 Task: Plan a road trip along the Pacific Coast Highway from Los Angeles, California, to San Diego, California.
Action: Mouse pressed left at (190, 57)
Screenshot: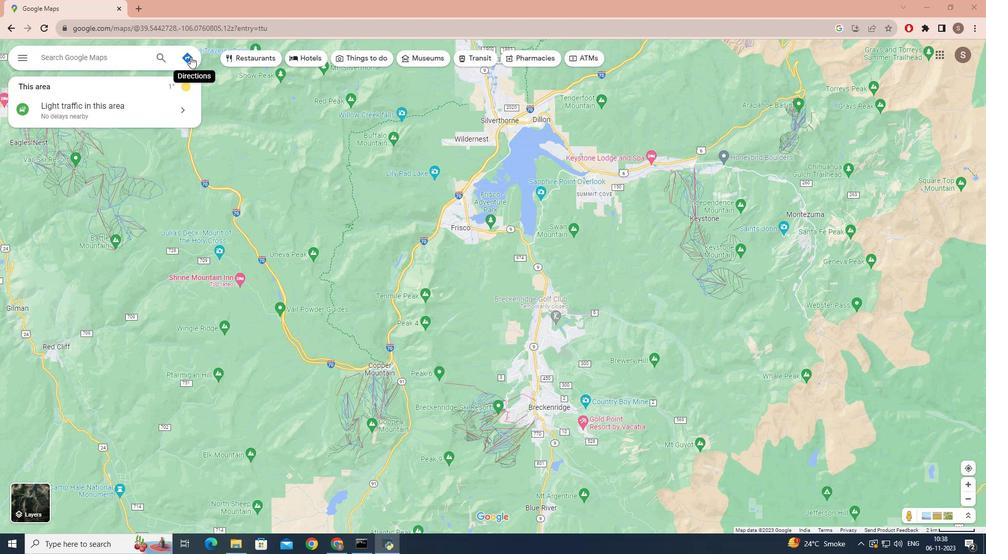 
Action: Mouse moved to (109, 82)
Screenshot: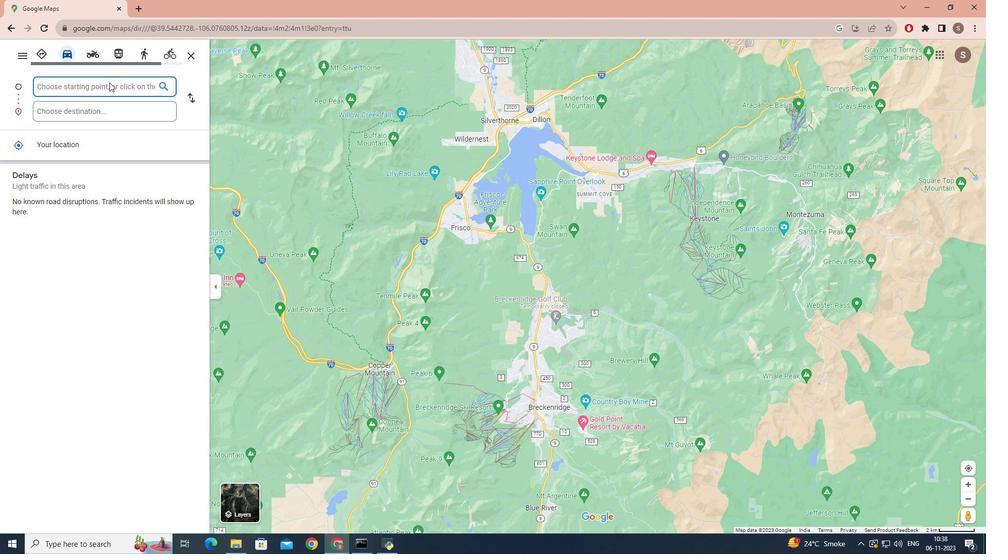 
Action: Mouse pressed left at (109, 82)
Screenshot: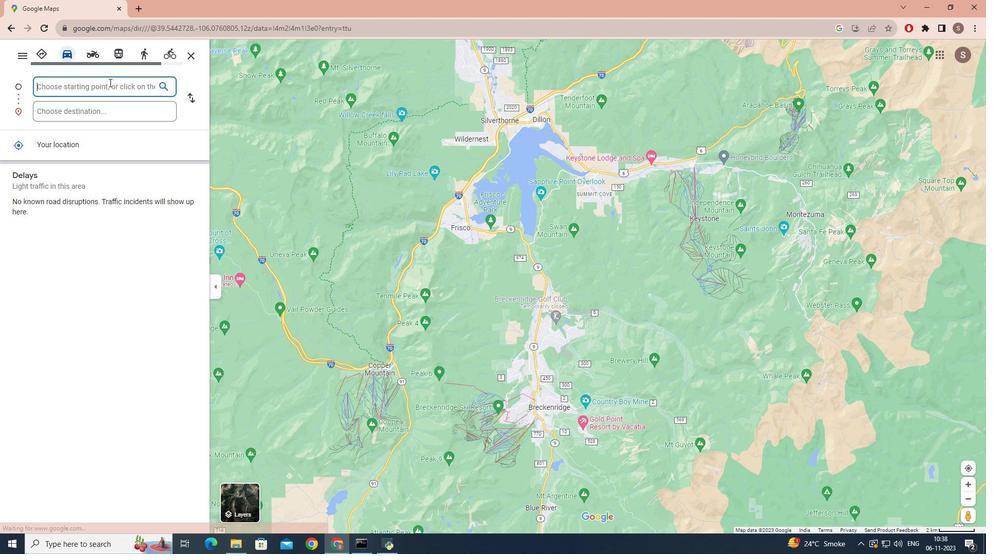 
Action: Key pressed <Key.caps_lock>L<Key.caps_lock>os<Key.space>angeless<Key.backspace>,california
Screenshot: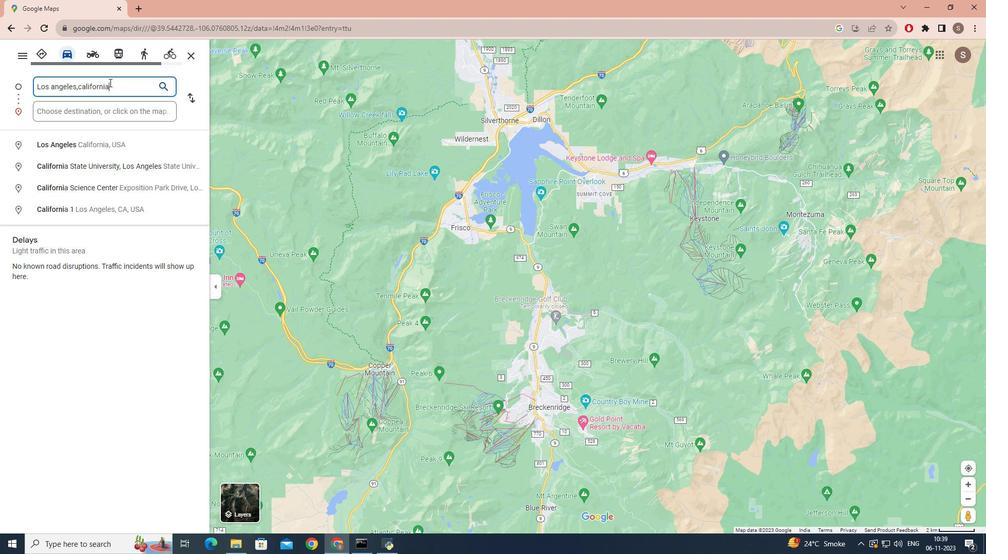 
Action: Mouse moved to (104, 110)
Screenshot: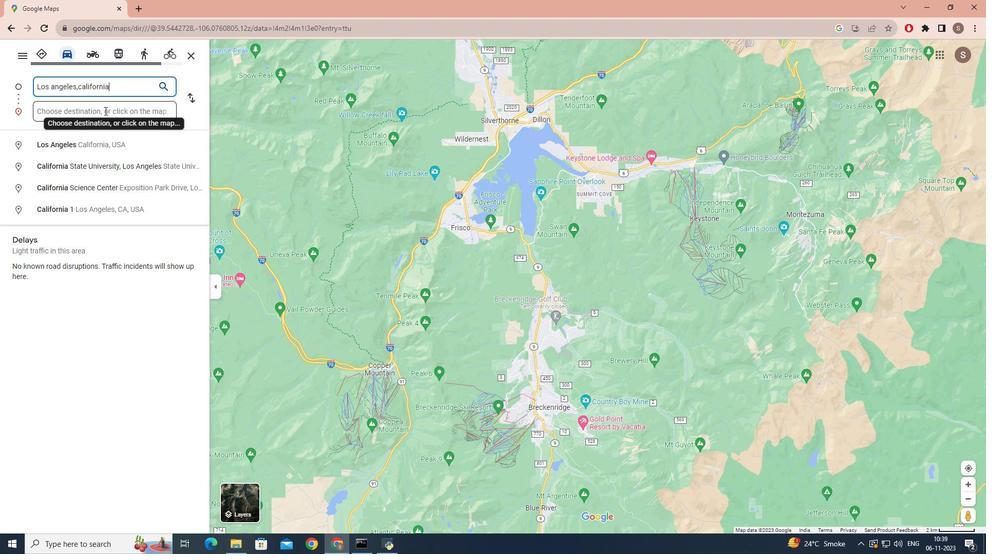 
Action: Mouse pressed left at (104, 110)
Screenshot: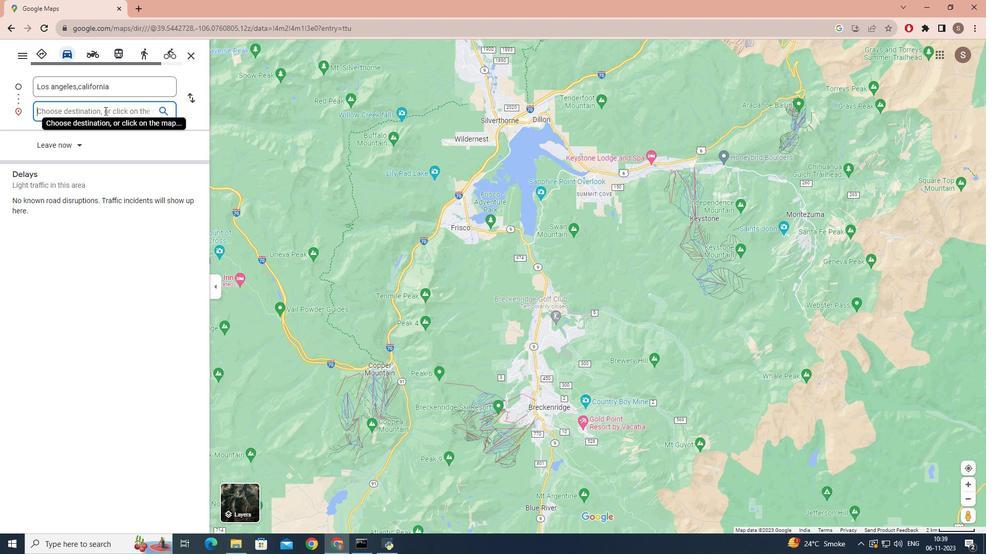 
Action: Key pressed san<Key.space>diego,california\<Key.backspace><Key.enter>
Screenshot: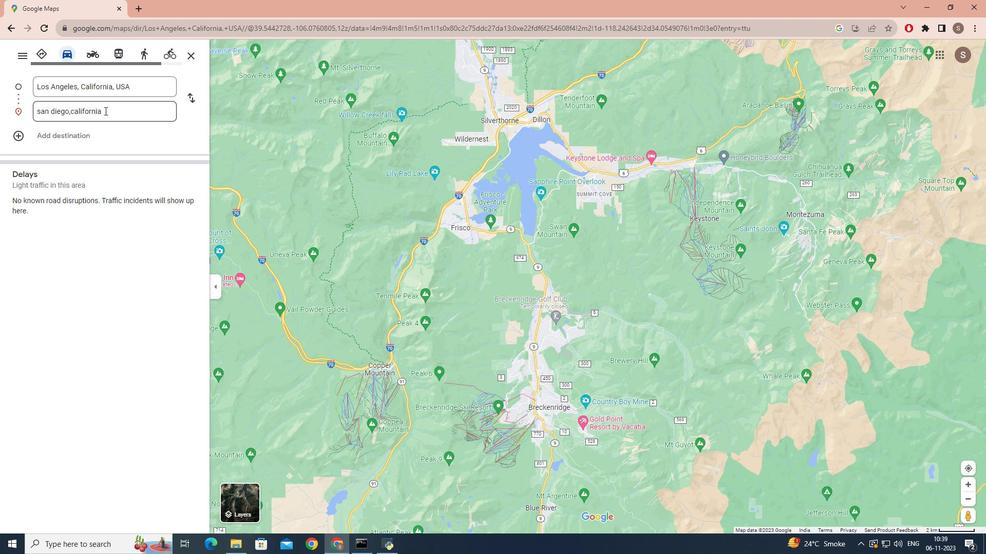 
Action: Mouse moved to (459, 62)
Screenshot: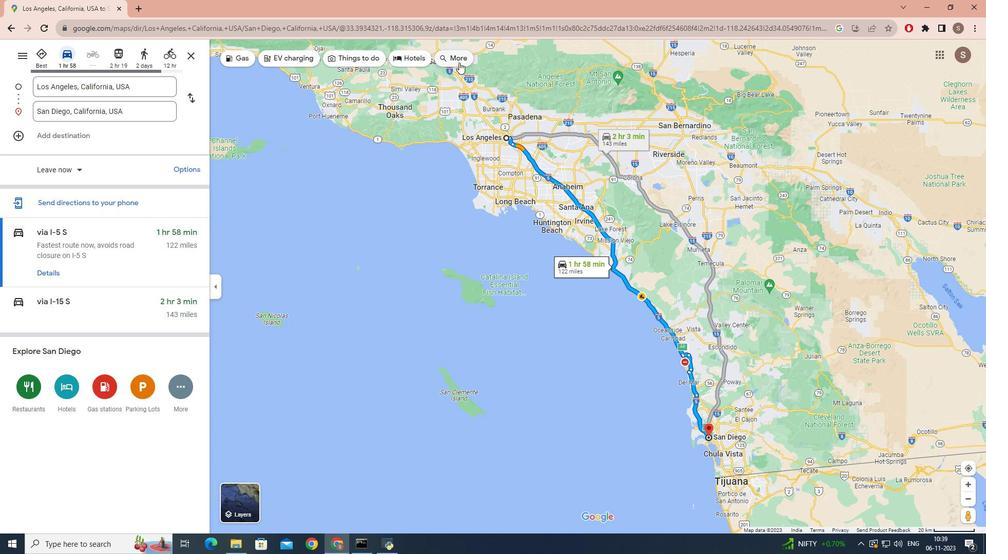 
Action: Mouse pressed left at (459, 62)
Screenshot: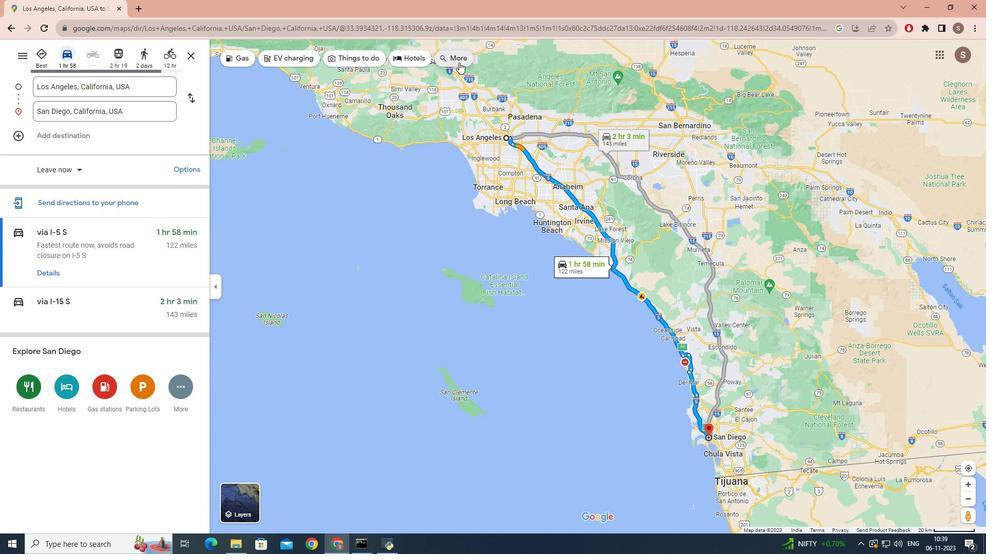 
Action: Mouse moved to (87, 51)
Screenshot: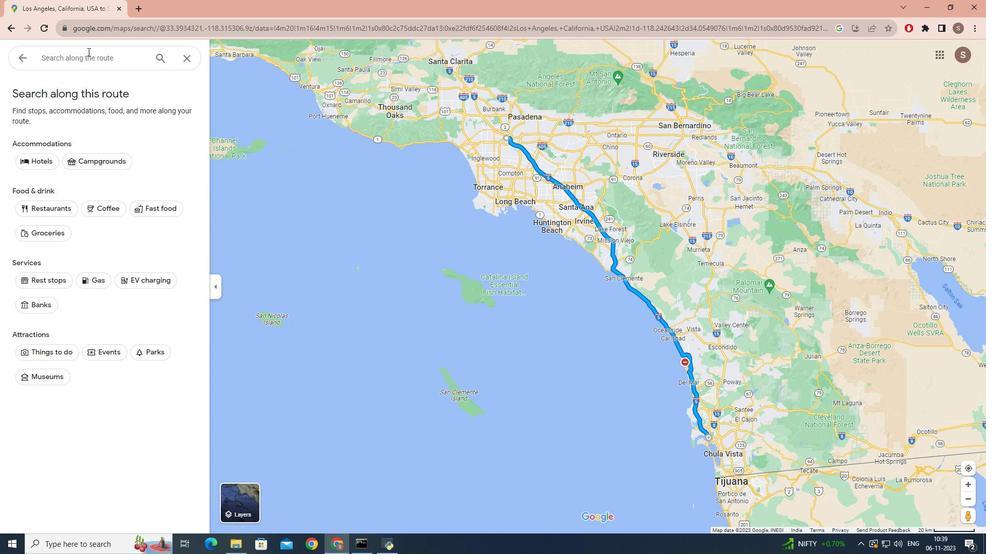 
Action: Mouse pressed left at (87, 51)
Screenshot: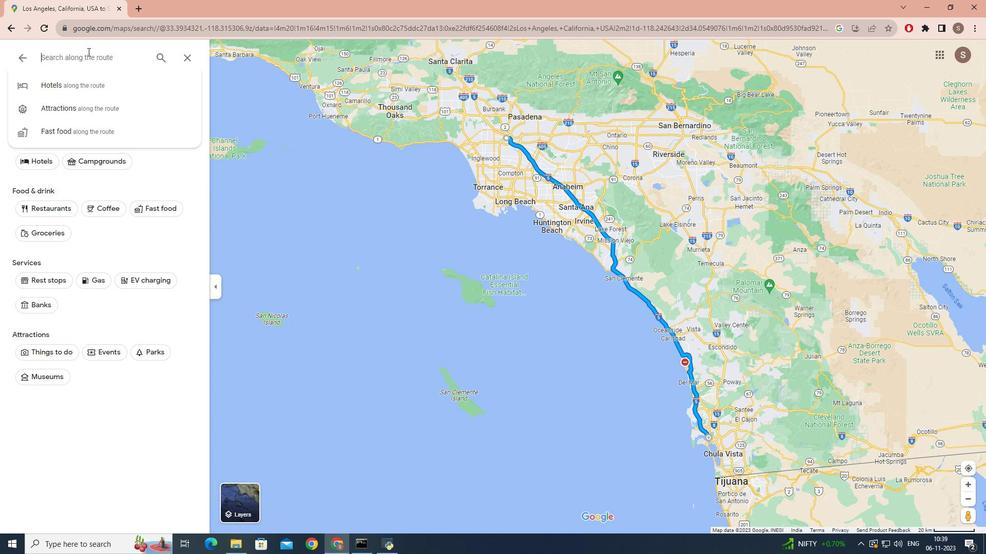 
Action: Key pressed pacific<Key.space>coast<Key.space>highway<Key.enter>
Screenshot: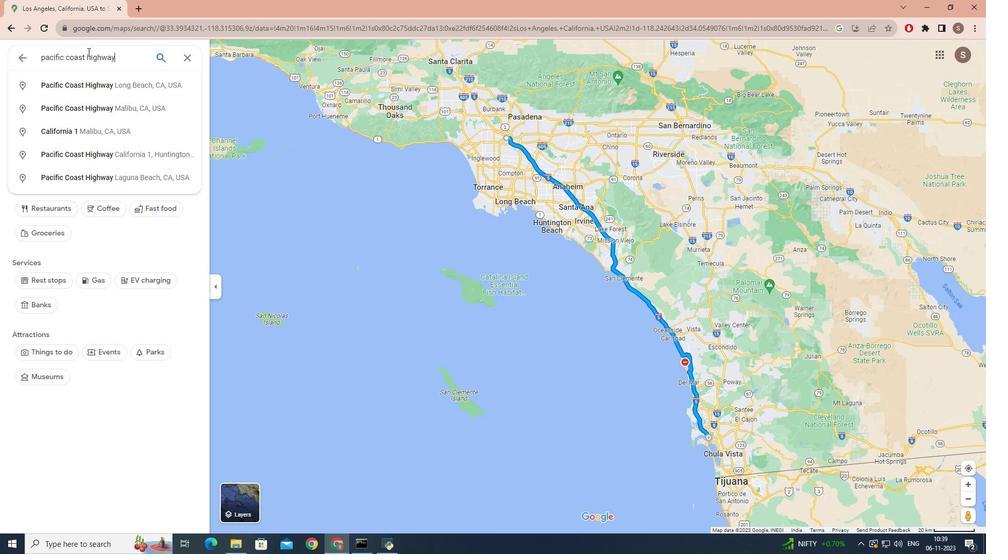 
